 Task: Create in the project BullseyeWorks in Backlog an issue 'Develop a new feature to allow for virtual reality or augmented reality experiences', assign it to team member softage.4@softage.net and change the status to IN PROGRESS. Create in the project BullseyeWorks in Backlog an issue 'Implement a new feature to allow for voice-based navigation and control of the system', assign it to team member softage.1@softage.net and change the status to IN PROGRESS
Action: Mouse moved to (174, 51)
Screenshot: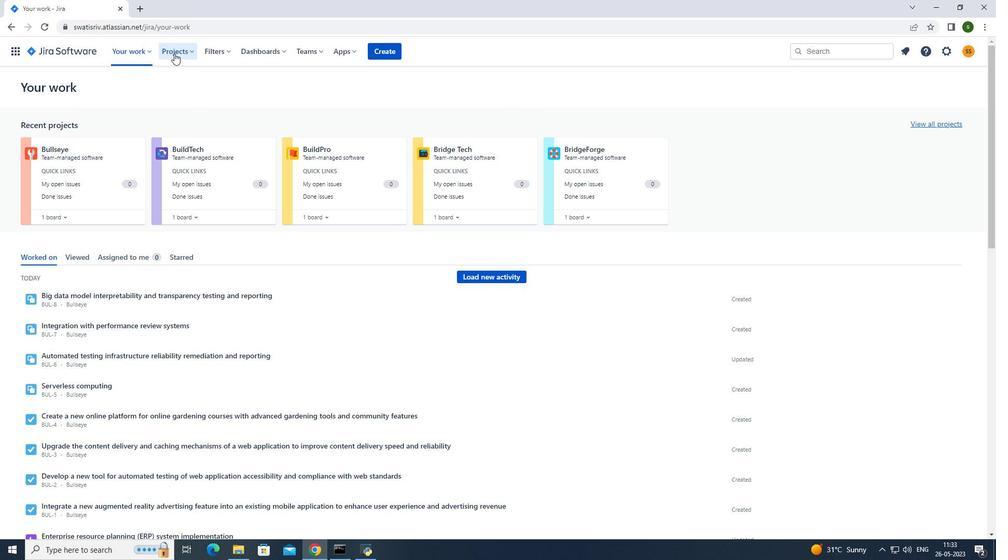 
Action: Mouse pressed left at (174, 51)
Screenshot: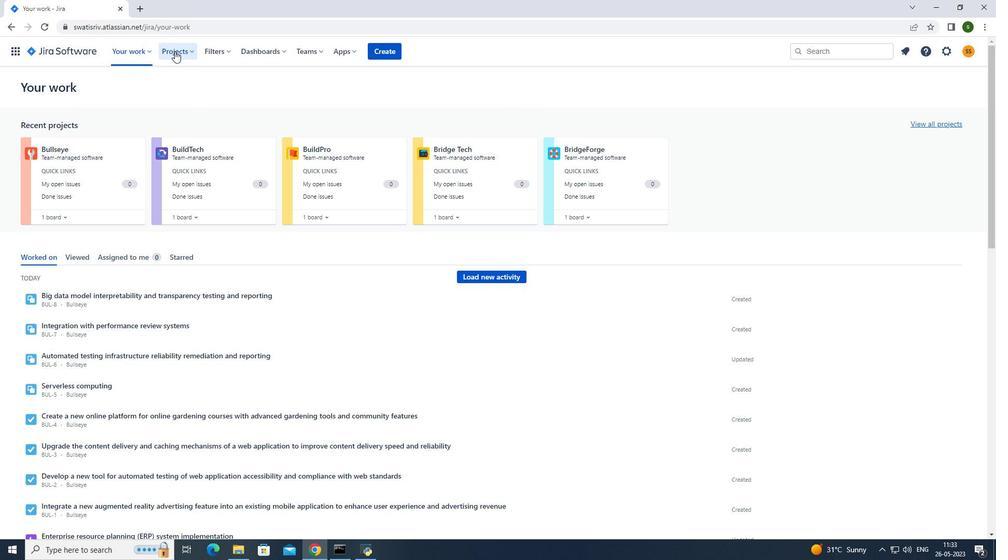 
Action: Mouse moved to (217, 91)
Screenshot: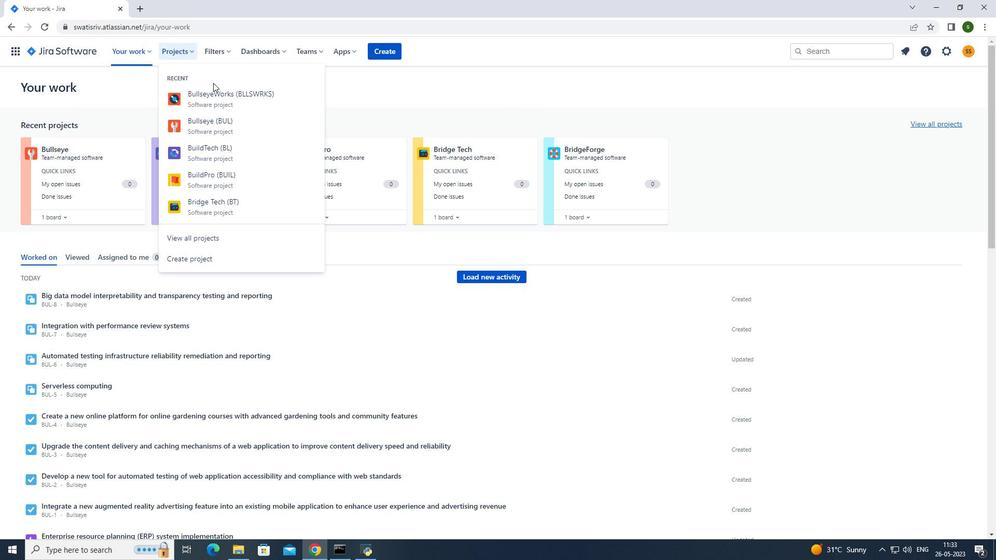 
Action: Mouse pressed left at (217, 91)
Screenshot: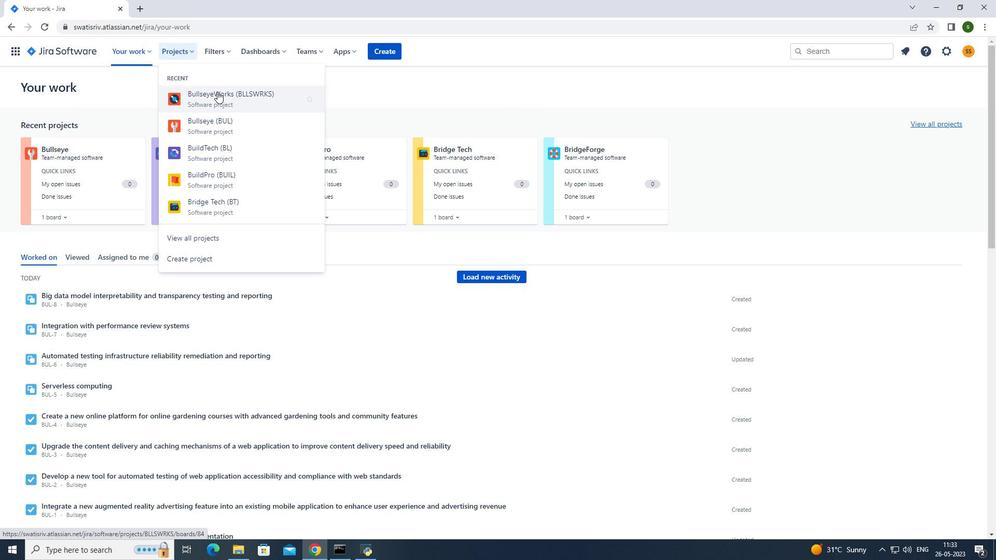 
Action: Mouse moved to (69, 159)
Screenshot: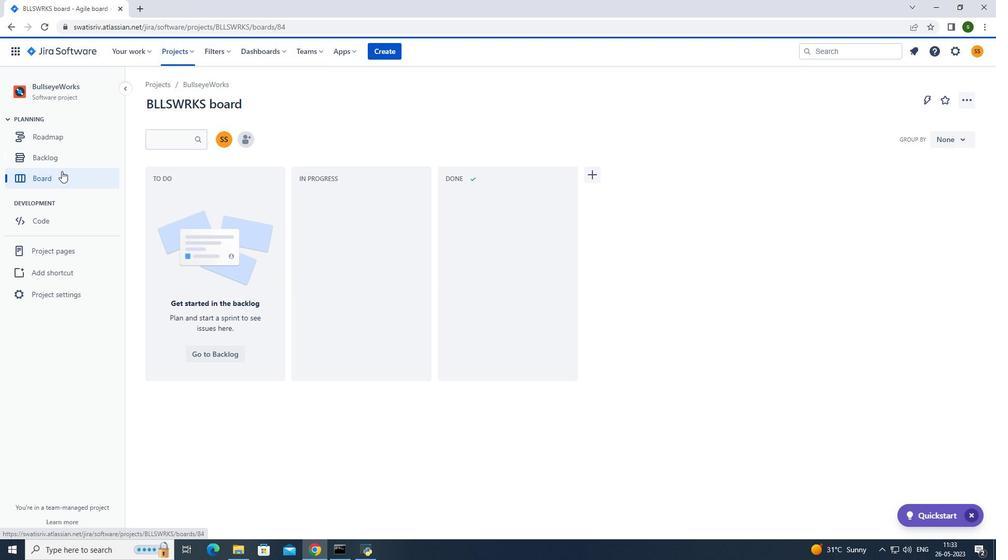 
Action: Mouse pressed left at (69, 159)
Screenshot: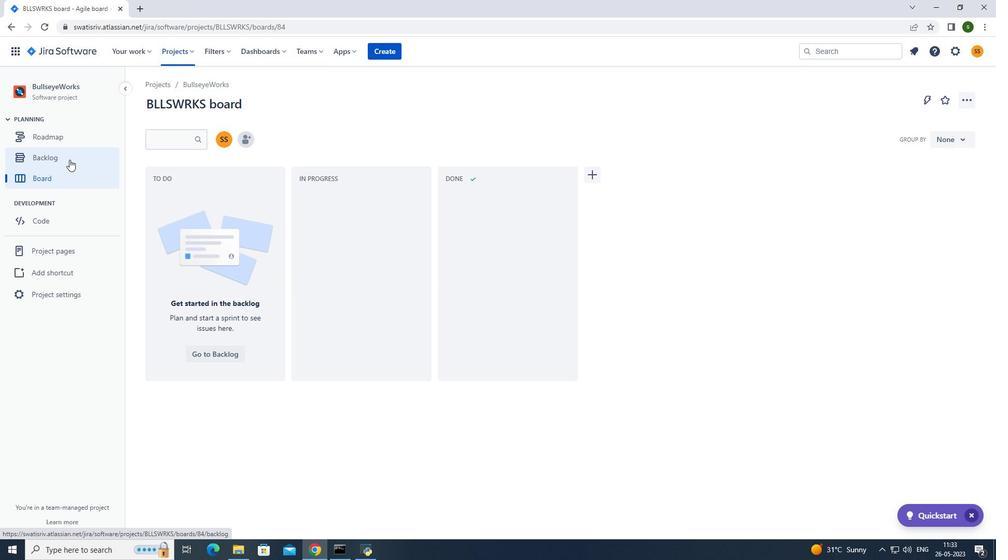 
Action: Mouse moved to (197, 235)
Screenshot: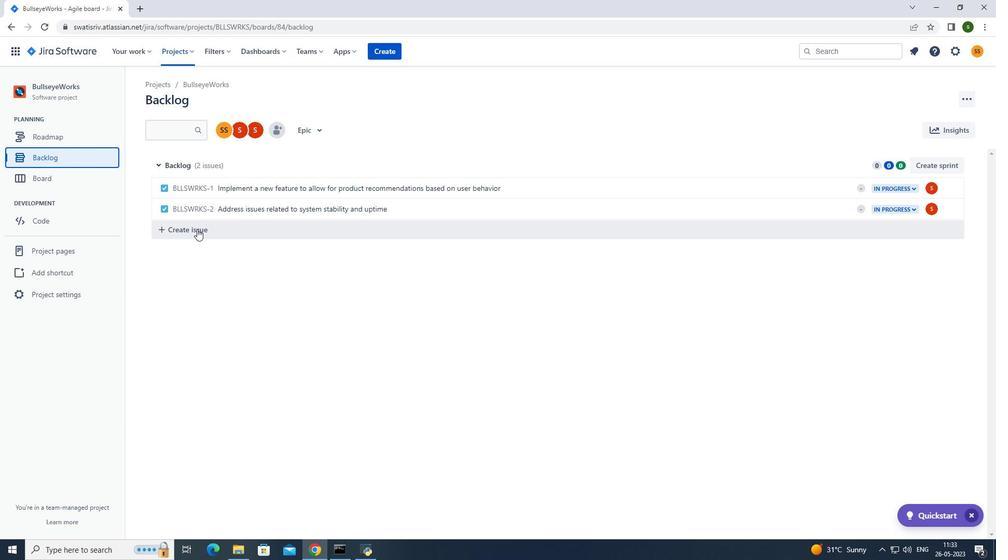 
Action: Mouse pressed left at (197, 235)
Screenshot: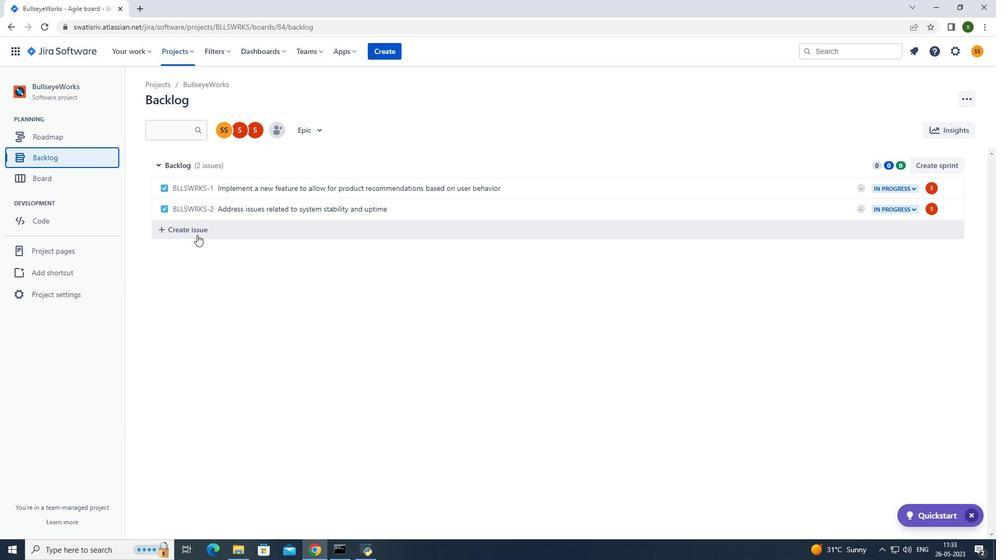 
Action: Mouse moved to (230, 232)
Screenshot: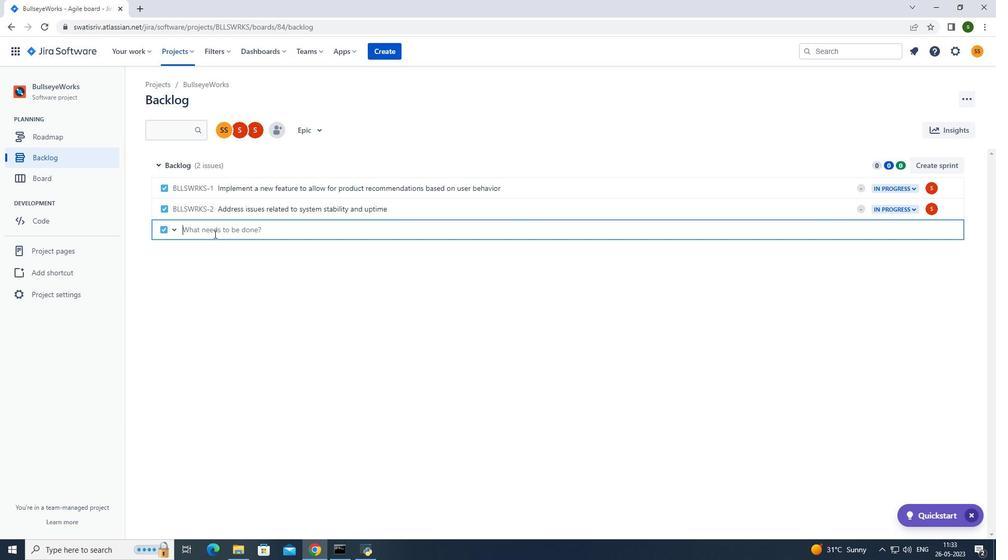 
Action: Key pressed <Key.caps_lock>D<Key.caps_lock>evelop<Key.space>a<Key.space>new<Key.space>feature<Key.space>to<Key.space>allow<Key.space>for<Key.space>virtual
Screenshot: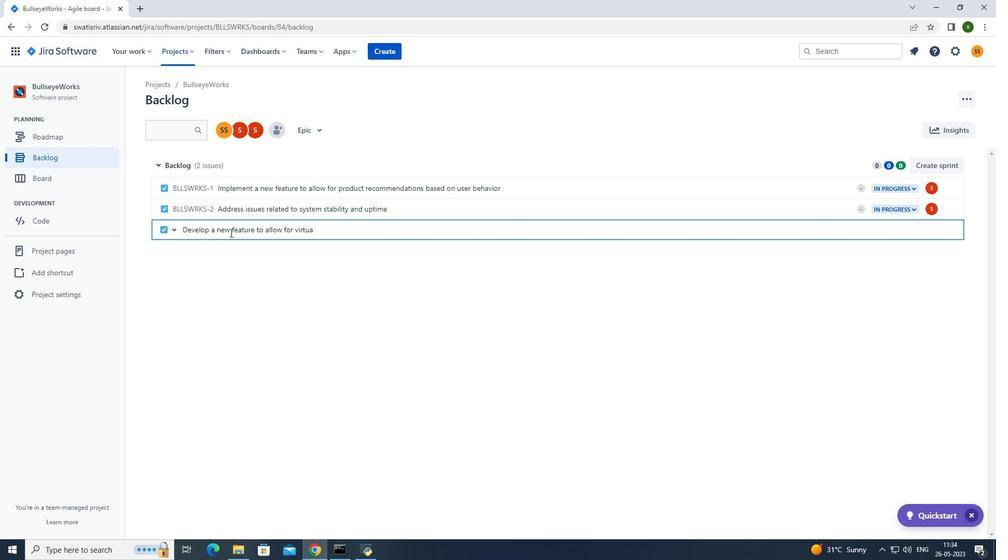 
Action: Mouse moved to (230, 232)
Screenshot: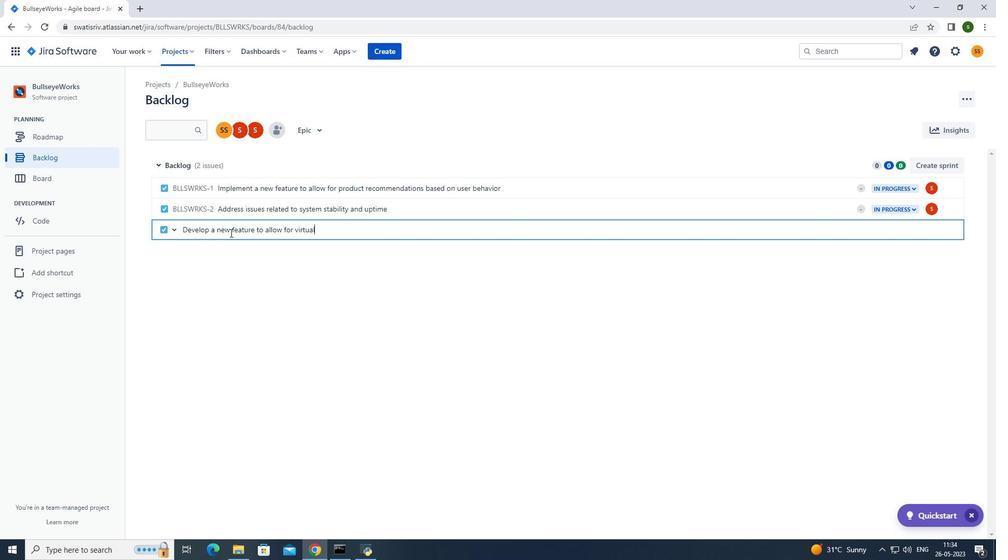 
Action: Key pressed <Key.space>reality<Key.space>or<Key.space>augmented<Key.space>reality<Key.space>experiences<Key.enter>
Screenshot: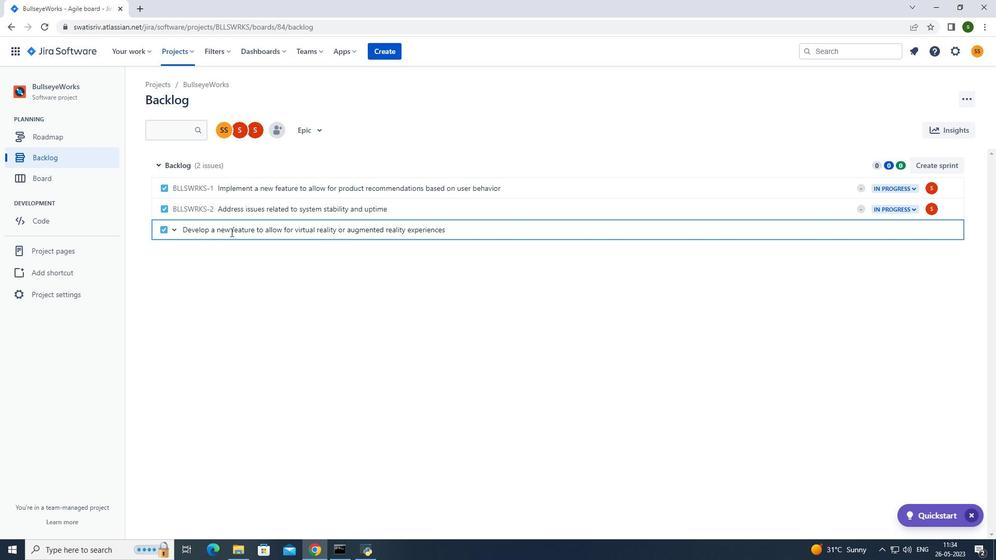 
Action: Mouse moved to (927, 227)
Screenshot: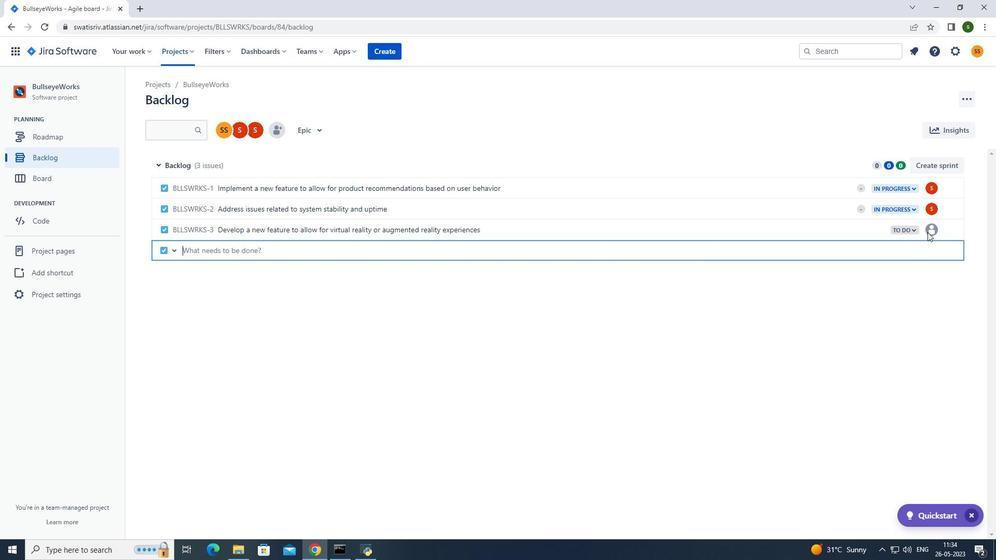 
Action: Mouse pressed left at (927, 227)
Screenshot: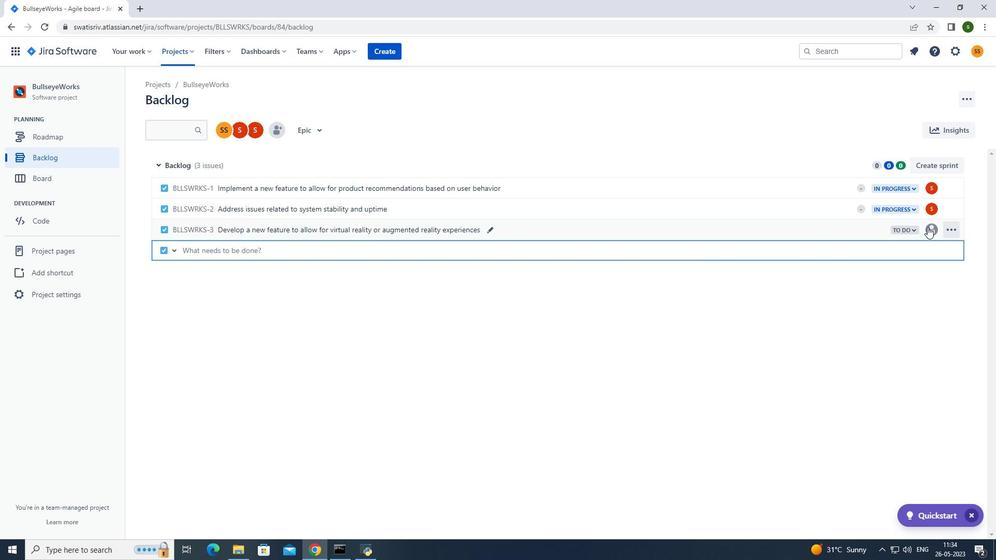 
Action: Mouse moved to (874, 253)
Screenshot: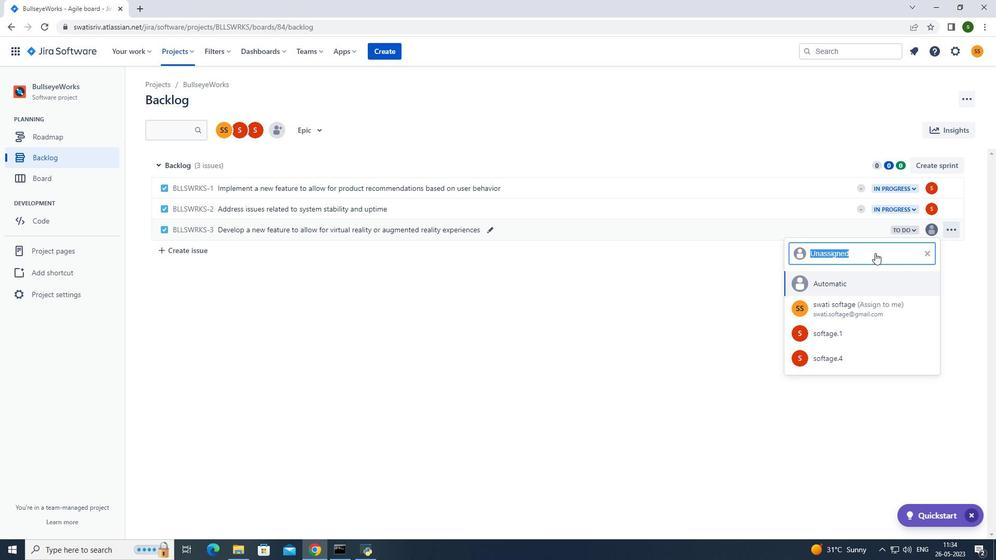
Action: Key pressed softage.4<Key.shift>@softage.net
Screenshot: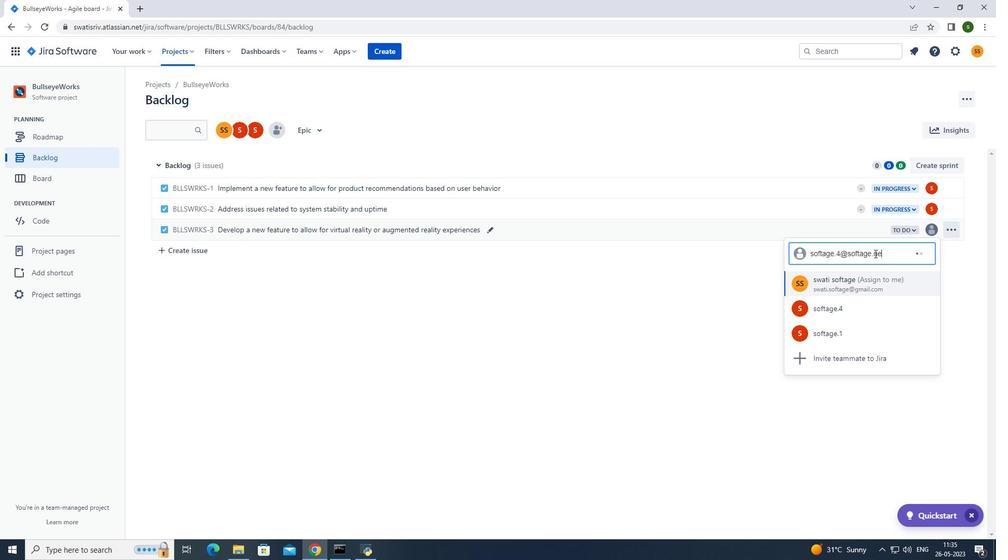
Action: Mouse moved to (869, 280)
Screenshot: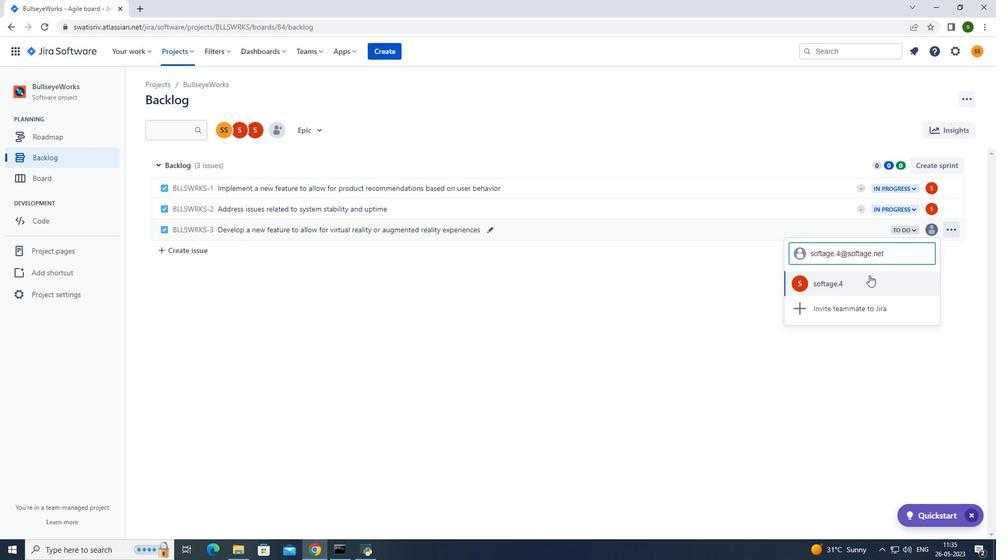
Action: Mouse pressed left at (869, 280)
Screenshot: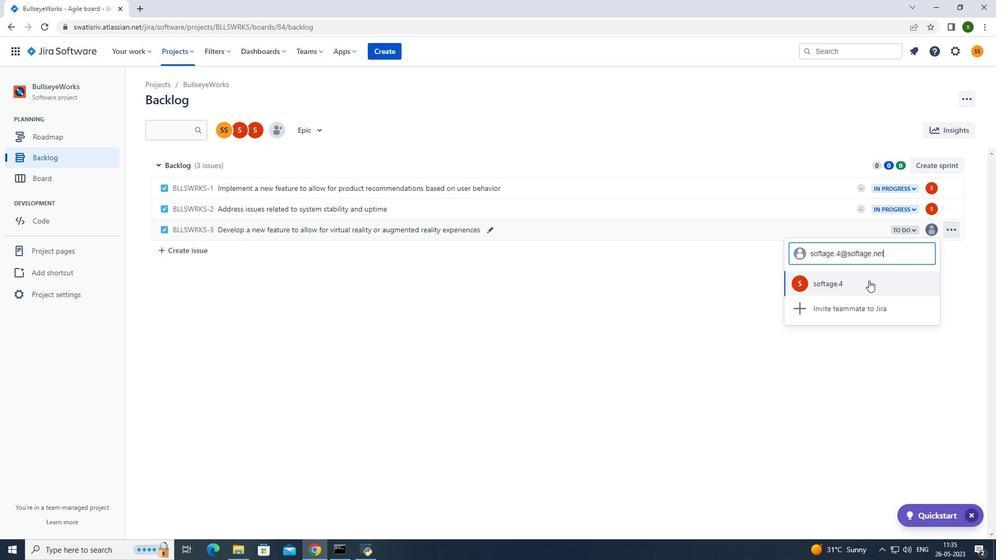 
Action: Mouse moved to (908, 228)
Screenshot: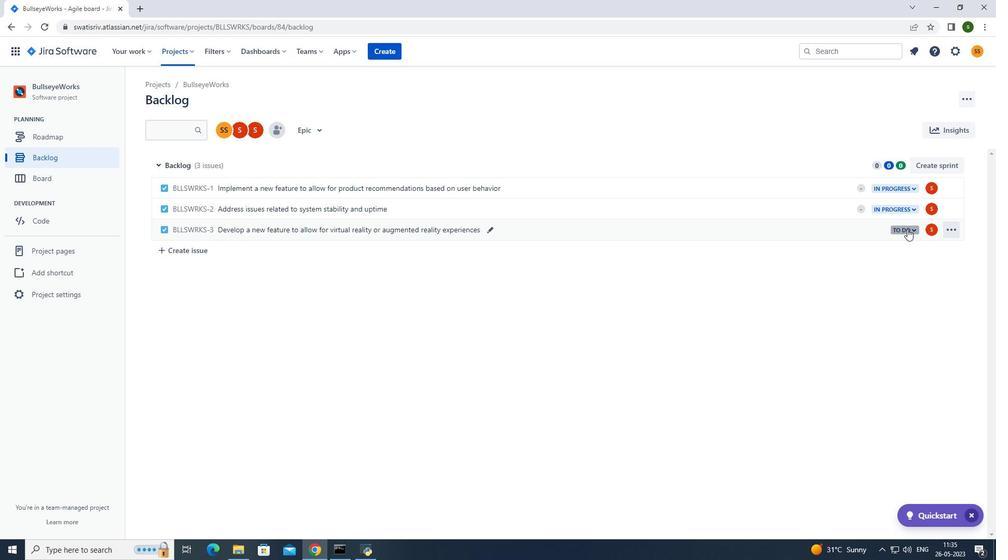 
Action: Mouse pressed left at (908, 228)
Screenshot: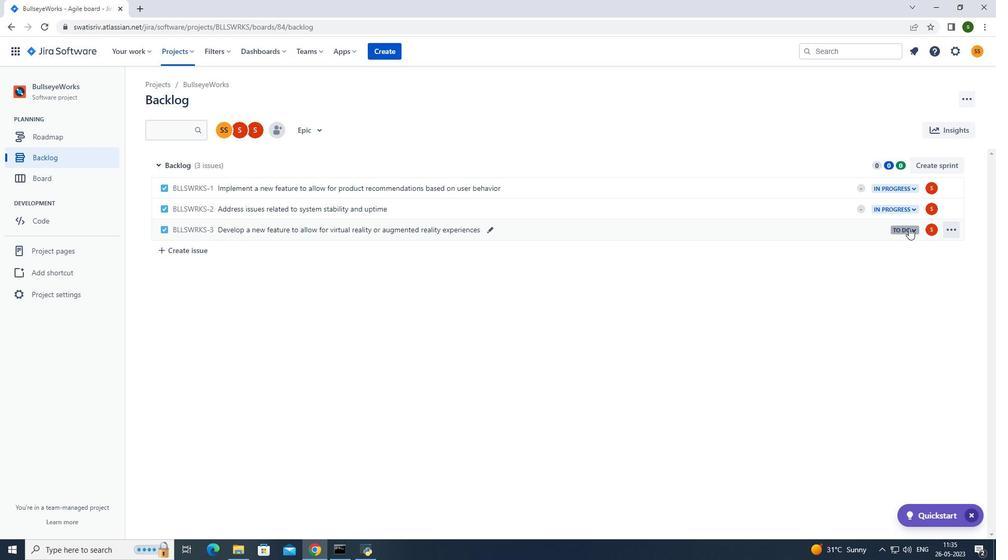 
Action: Mouse moved to (863, 251)
Screenshot: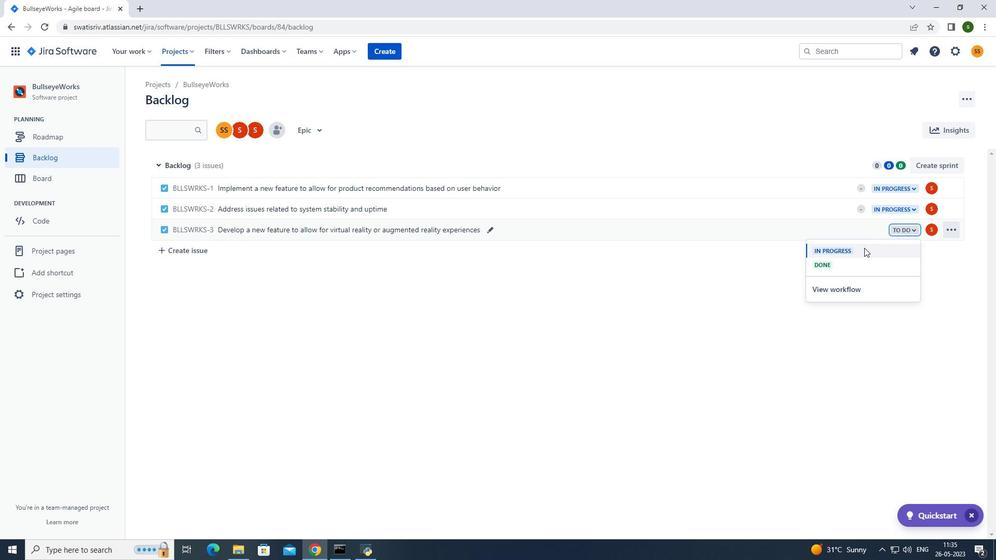 
Action: Mouse pressed left at (863, 251)
Screenshot: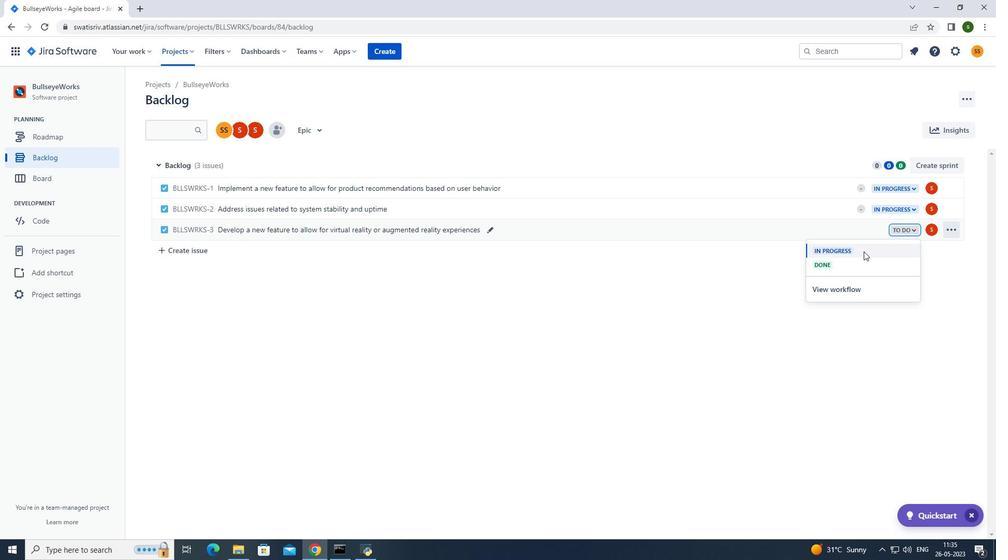 
Action: Mouse moved to (180, 55)
Screenshot: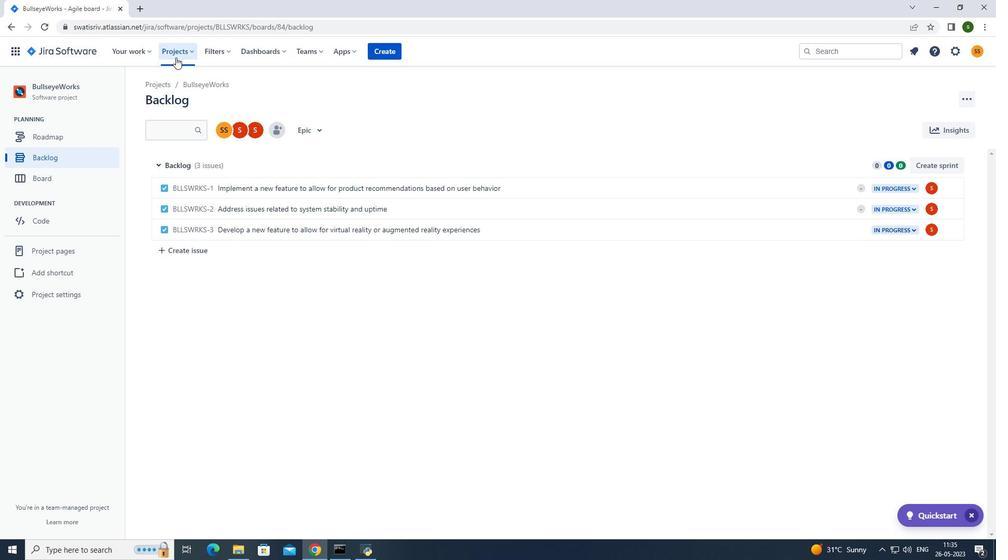 
Action: Mouse pressed left at (180, 55)
Screenshot: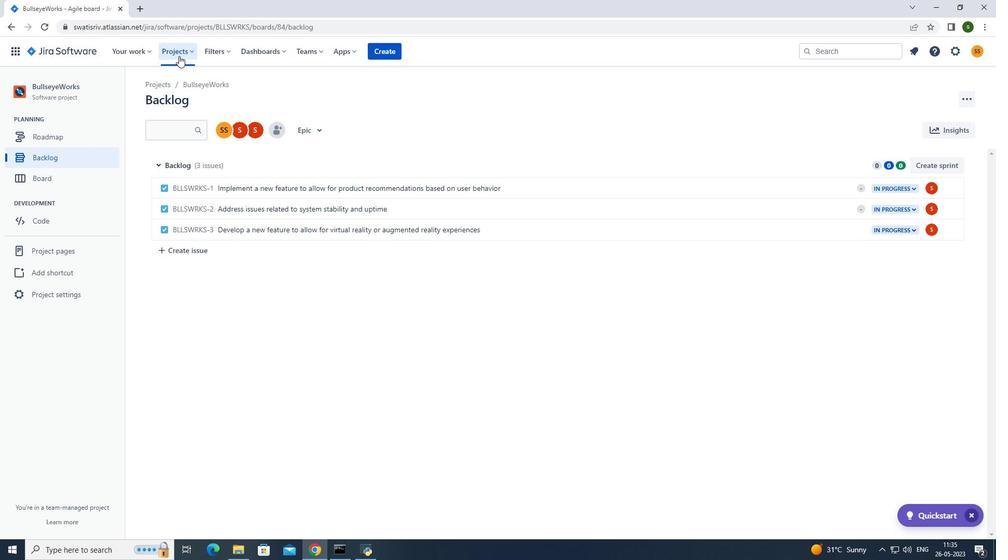 
Action: Mouse moved to (194, 97)
Screenshot: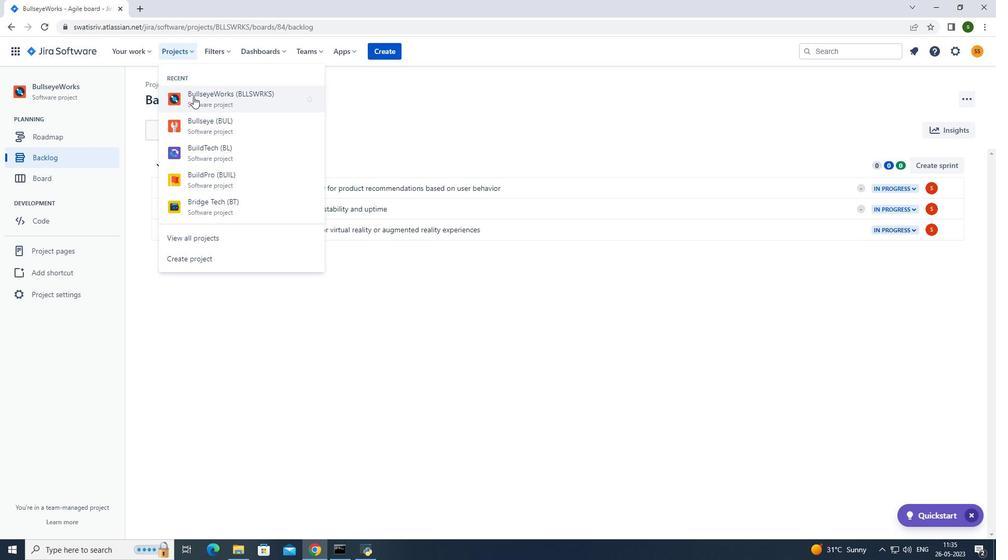 
Action: Mouse pressed left at (194, 97)
Screenshot: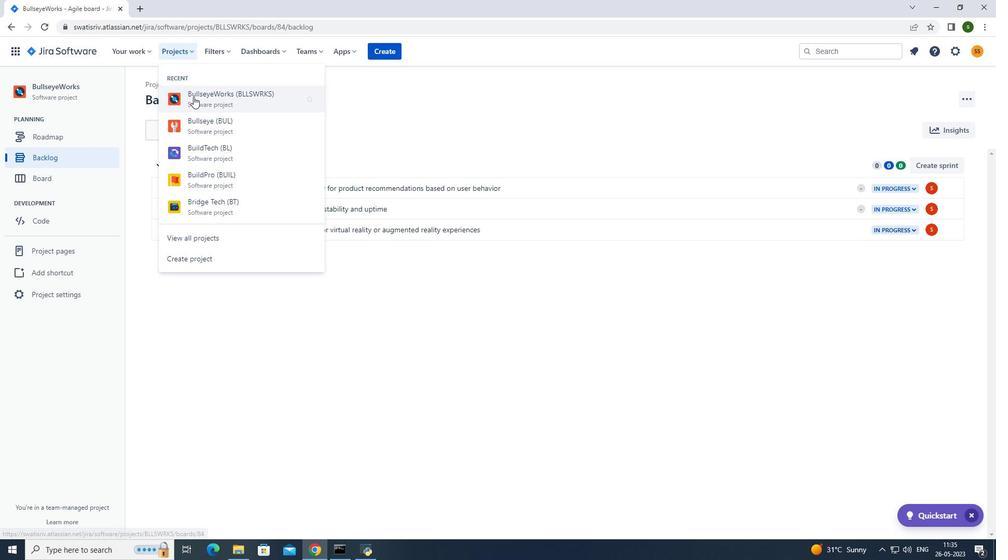 
Action: Mouse moved to (88, 162)
Screenshot: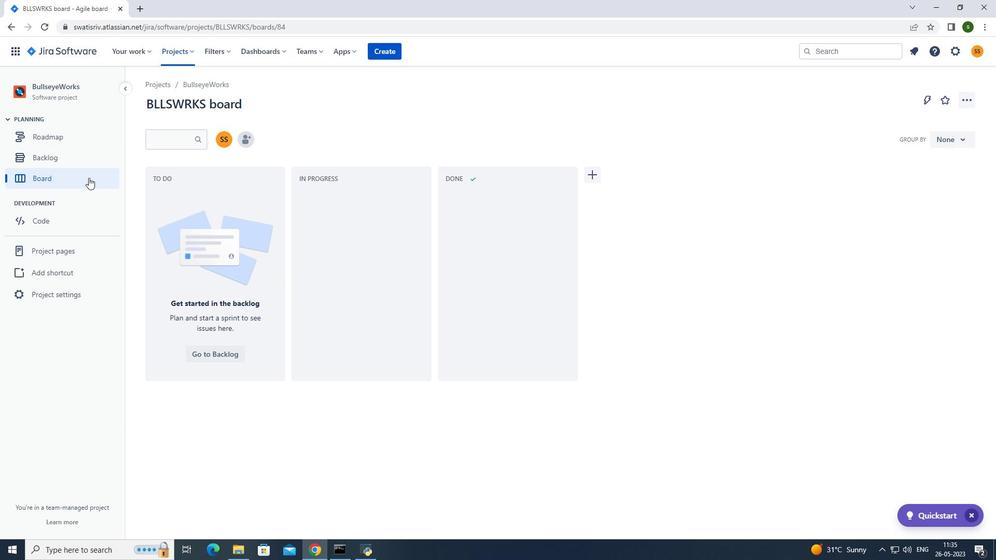 
Action: Mouse pressed left at (88, 162)
Screenshot: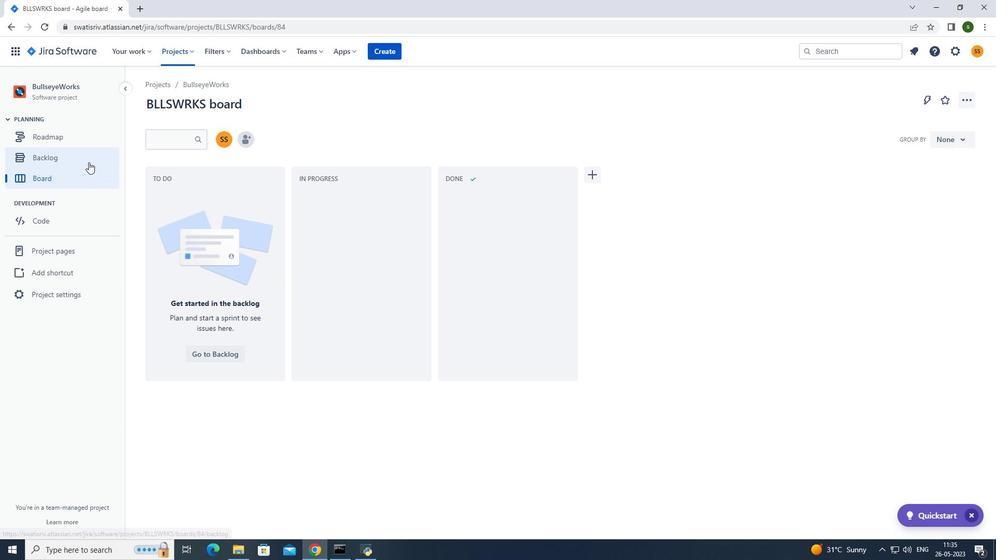 
Action: Mouse moved to (235, 254)
Screenshot: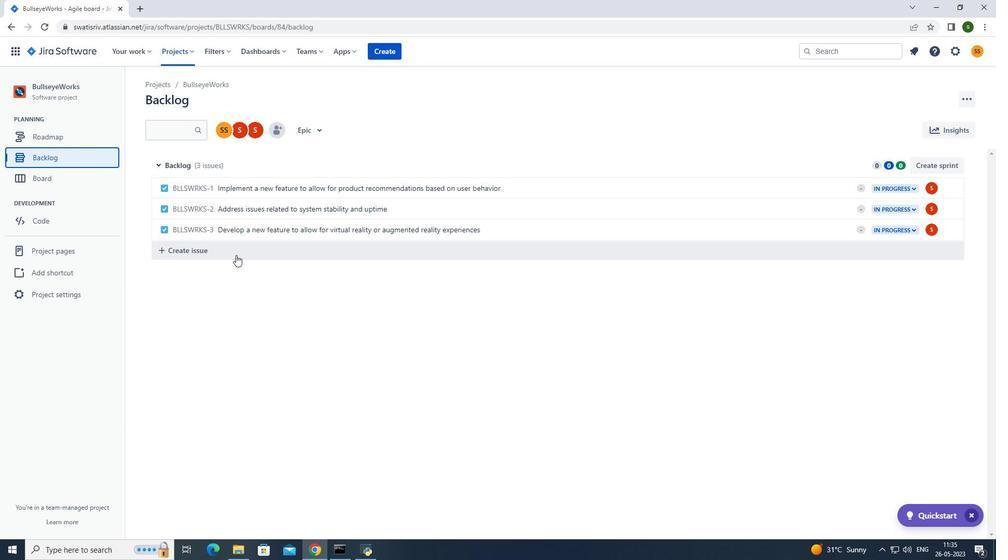 
Action: Mouse pressed left at (235, 254)
Screenshot: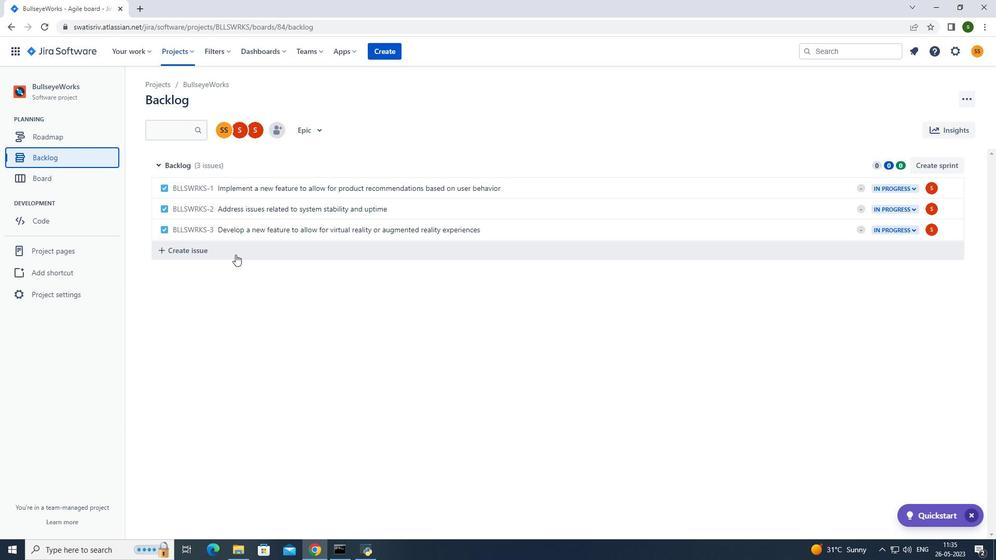 
Action: Mouse moved to (243, 252)
Screenshot: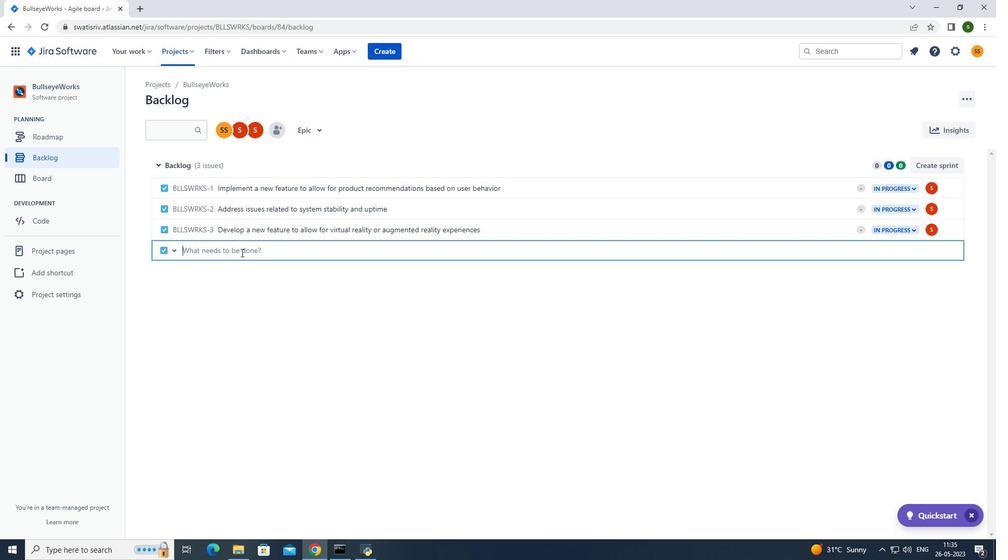 
Action: Key pressed <Key.caps_lock>I<Key.caps_lock>mplement<Key.space>a<Key.space>new<Key.space>feature<Key.space>to<Key.space>allow<Key.space>for<Key.space>voice-based<Key.space>navigation<Key.space>and<Key.space>control<Key.space>of<Key.space>the<Key.space>system<Key.enter>
Screenshot: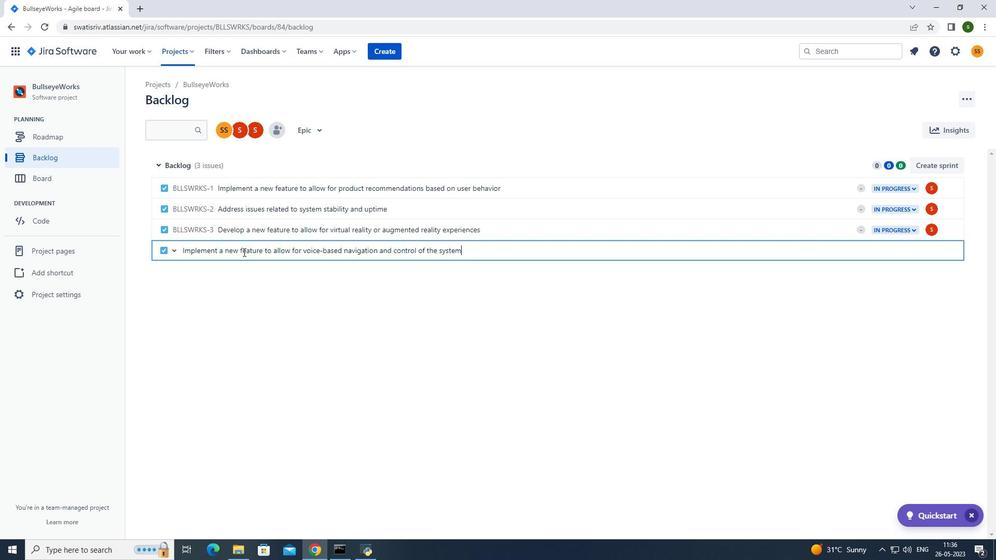 
Action: Mouse moved to (928, 251)
Screenshot: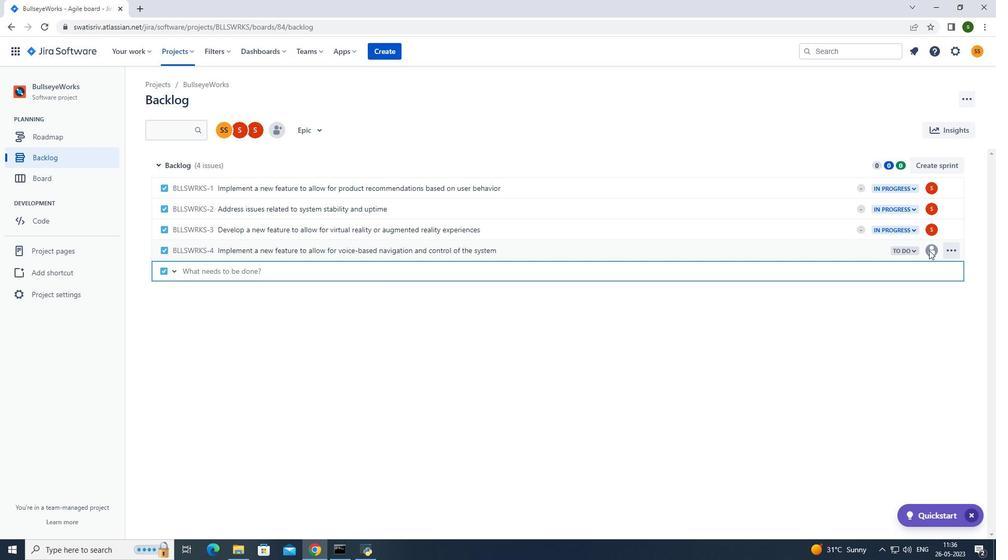
Action: Mouse pressed left at (928, 251)
Screenshot: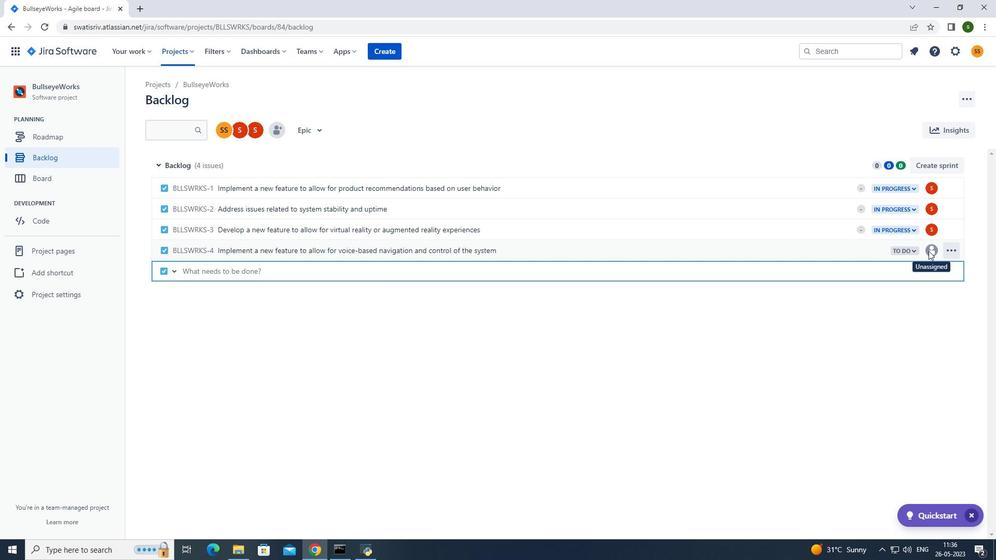 
Action: Mouse moved to (878, 272)
Screenshot: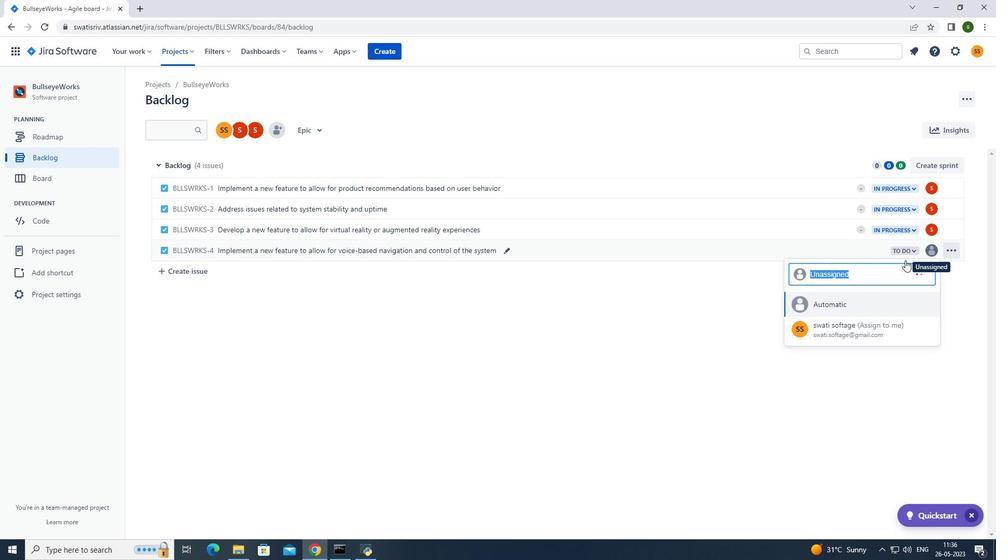 
Action: Key pressed softage.1<Key.shift>@softage.net
Screenshot: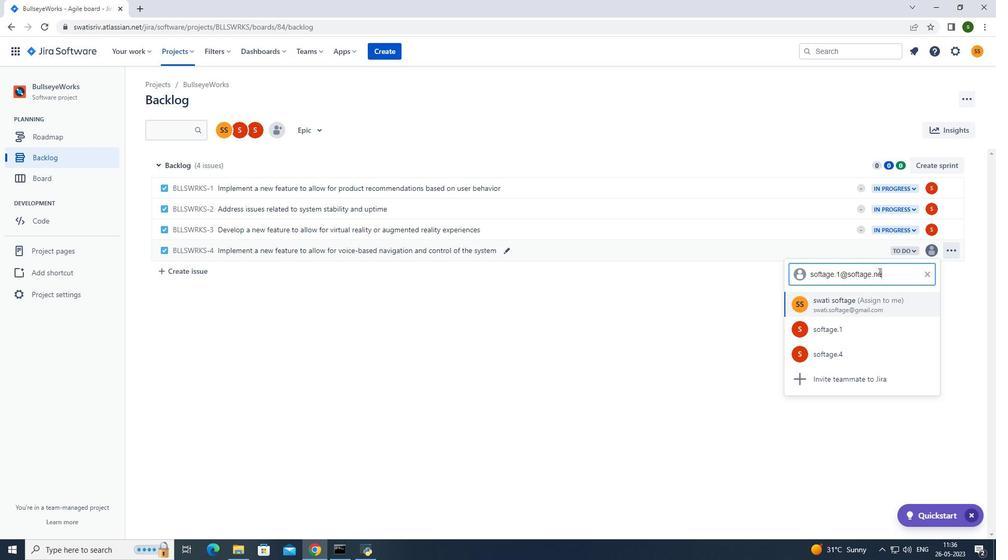 
Action: Mouse moved to (886, 306)
Screenshot: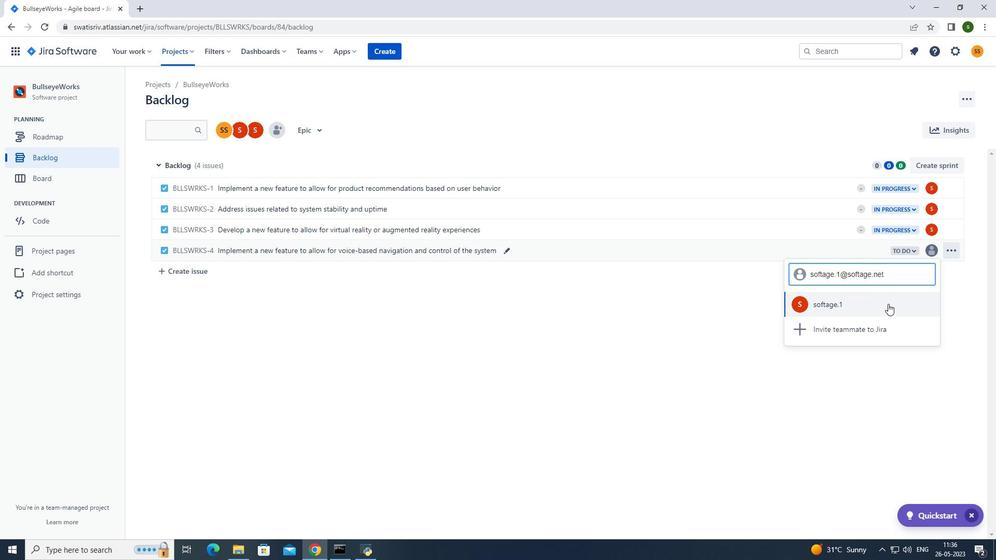 
Action: Mouse pressed left at (886, 306)
Screenshot: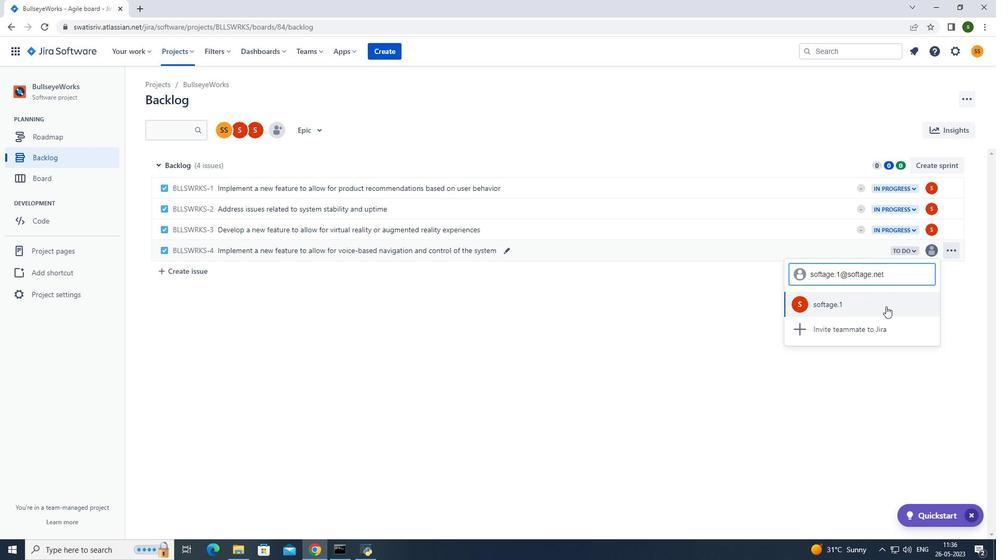 
Action: Mouse moved to (907, 245)
Screenshot: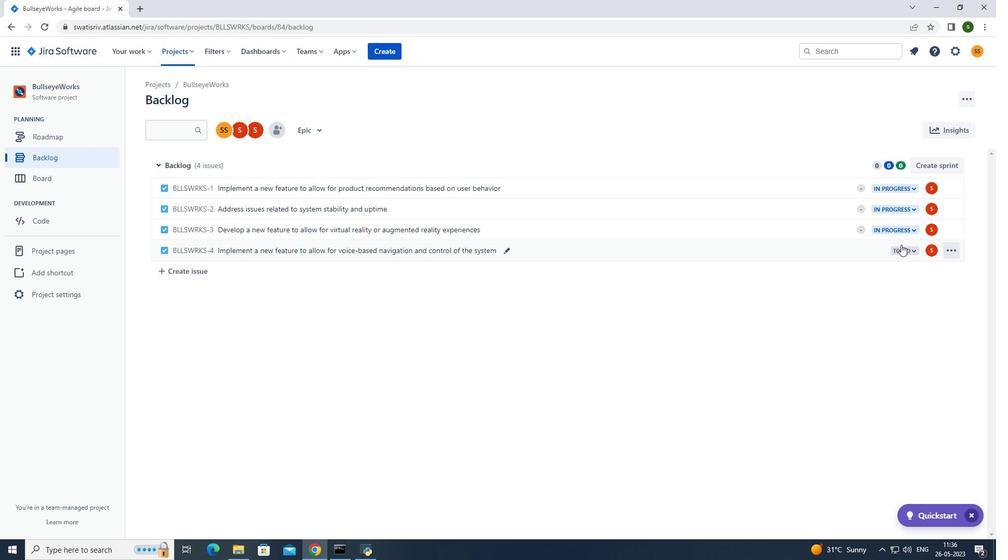 
Action: Mouse pressed left at (907, 245)
Screenshot: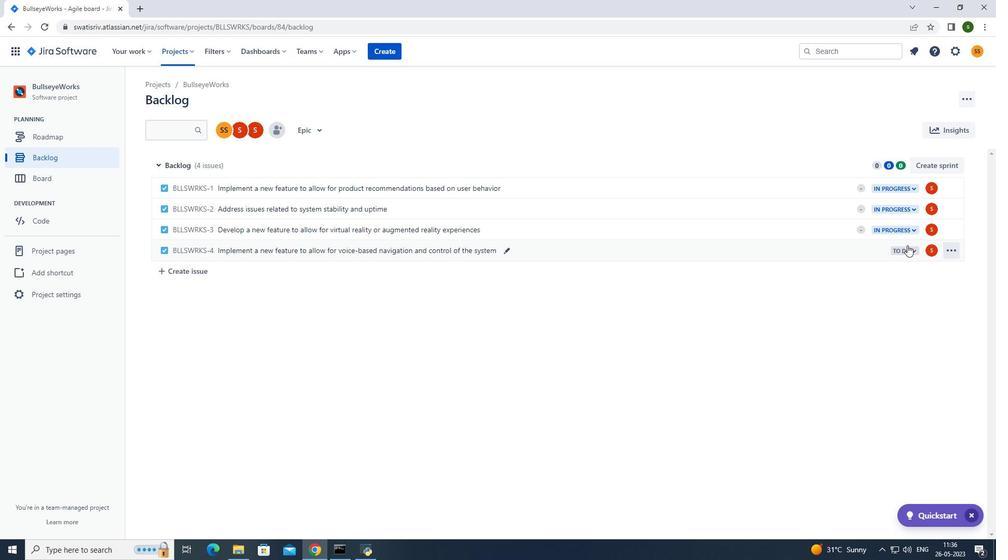 
Action: Mouse moved to (869, 271)
Screenshot: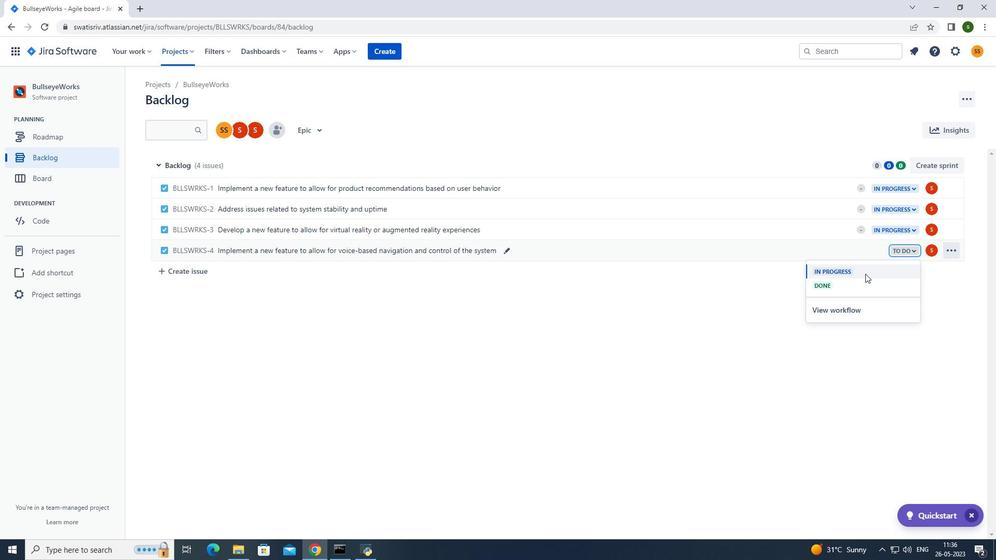 
Action: Mouse pressed left at (869, 271)
Screenshot: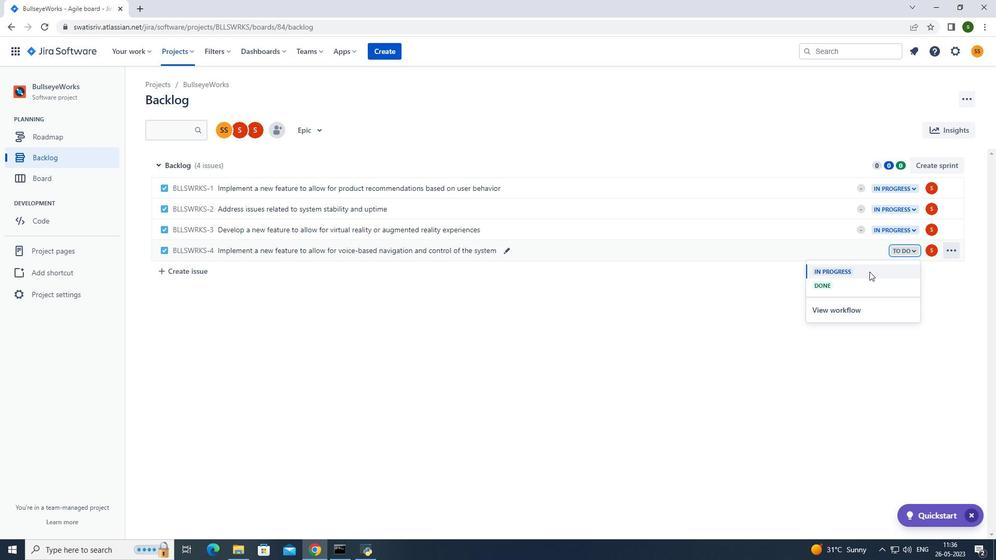 
Action: Mouse moved to (533, 335)
Screenshot: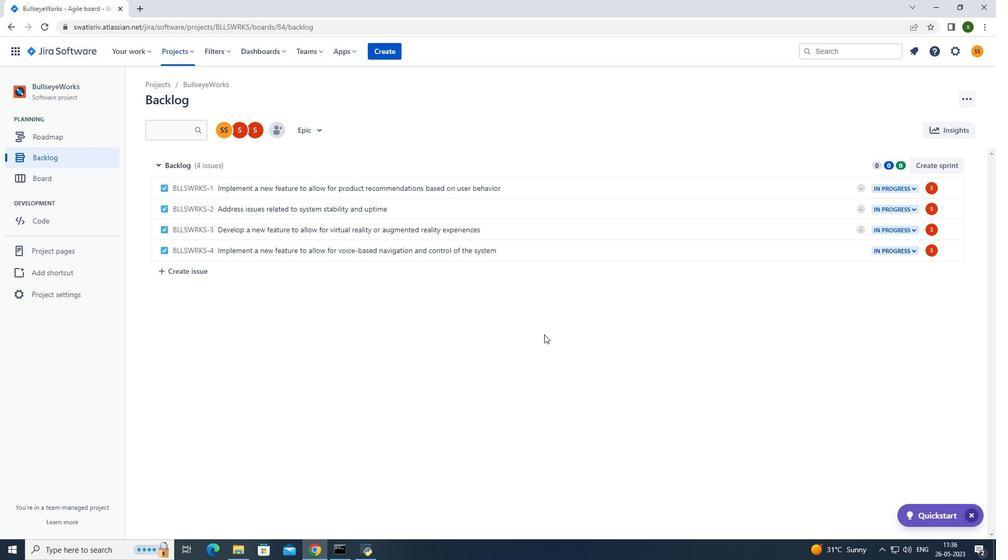 
Action: Mouse pressed left at (533, 335)
Screenshot: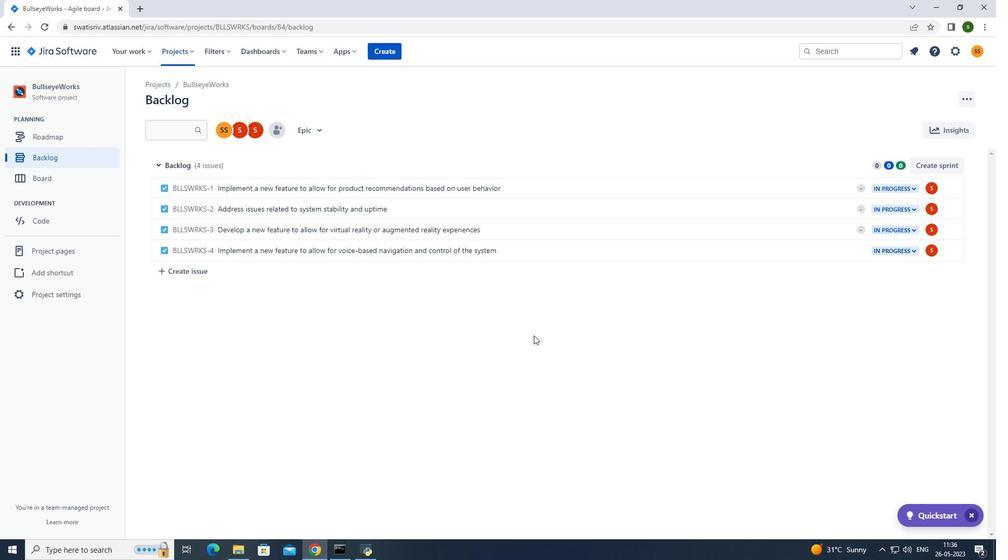 
Action: Mouse moved to (533, 336)
Screenshot: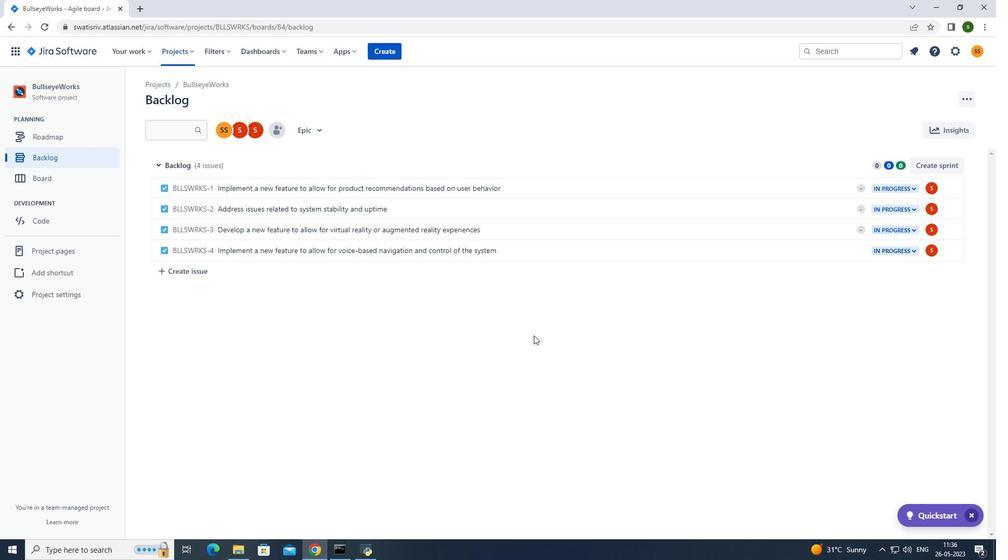 
